 Task: Add to scrum project WiseTech a team member softage.1@softage.net.
Action: Mouse moved to (340, 198)
Screenshot: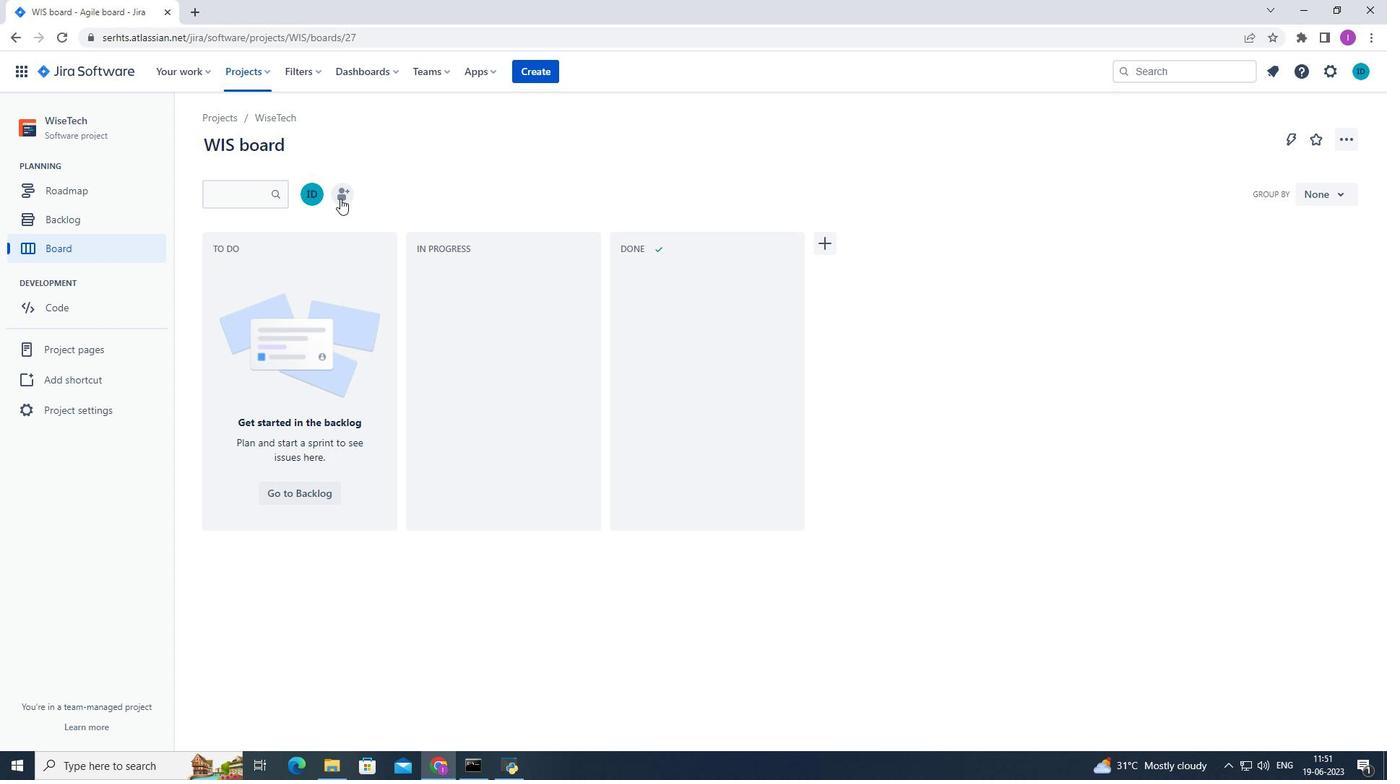 
Action: Mouse pressed left at (340, 198)
Screenshot: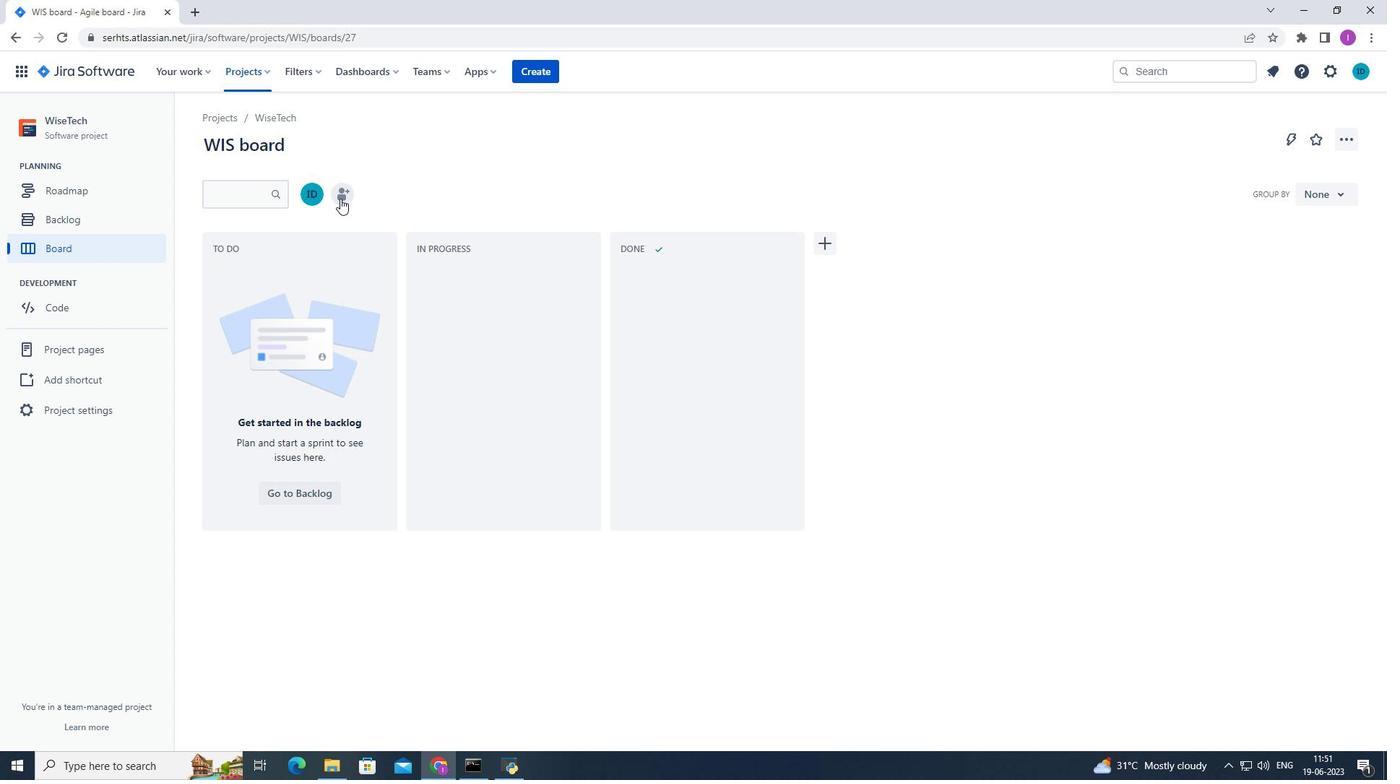 
Action: Mouse moved to (611, 172)
Screenshot: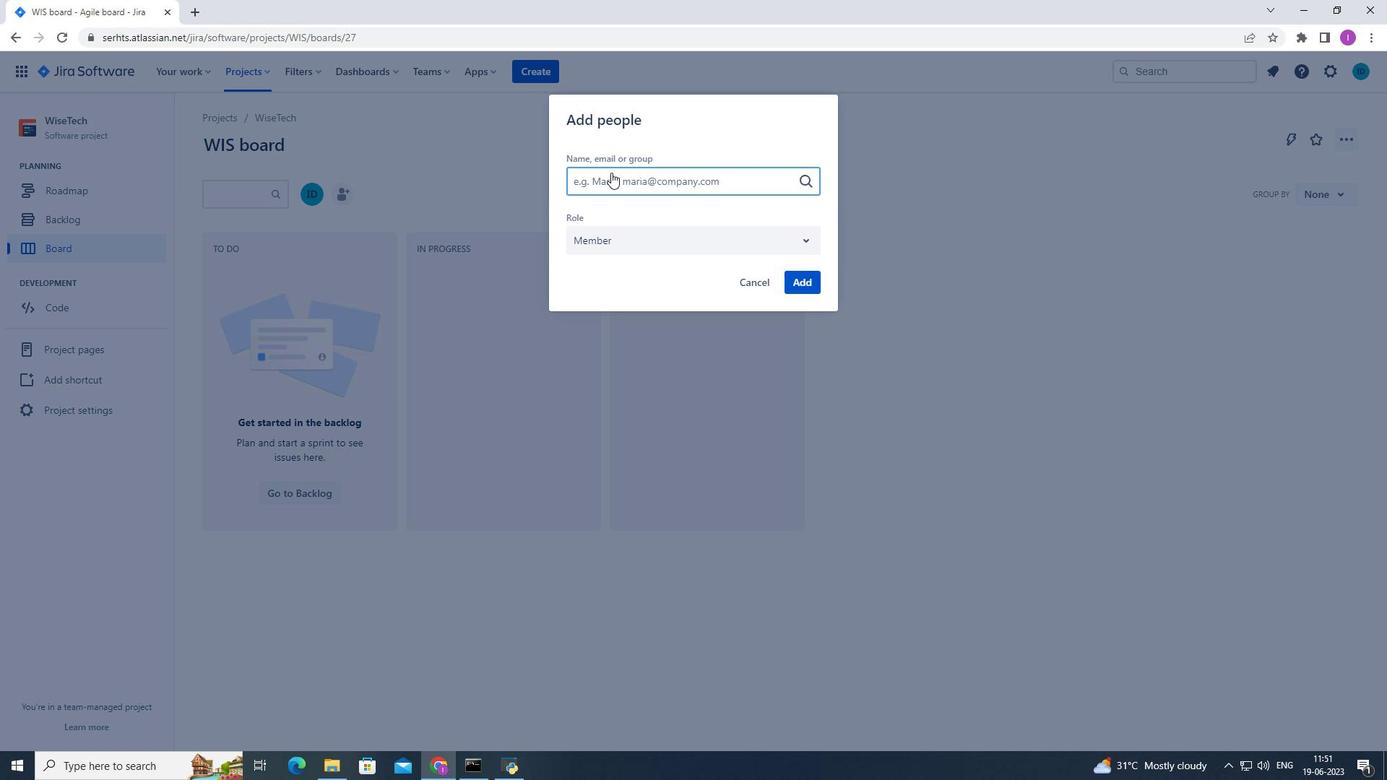 
Action: Key pressed sift
Screenshot: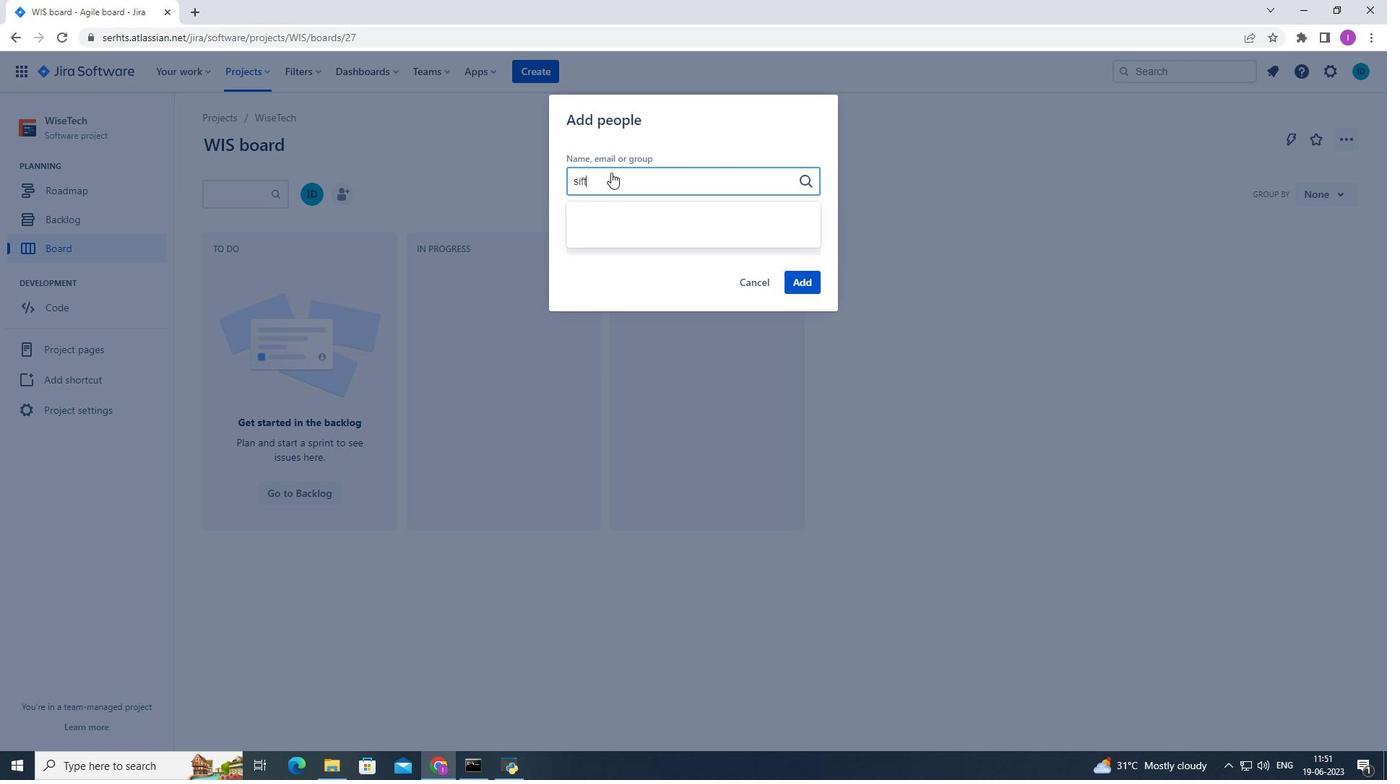 
Action: Mouse moved to (619, 196)
Screenshot: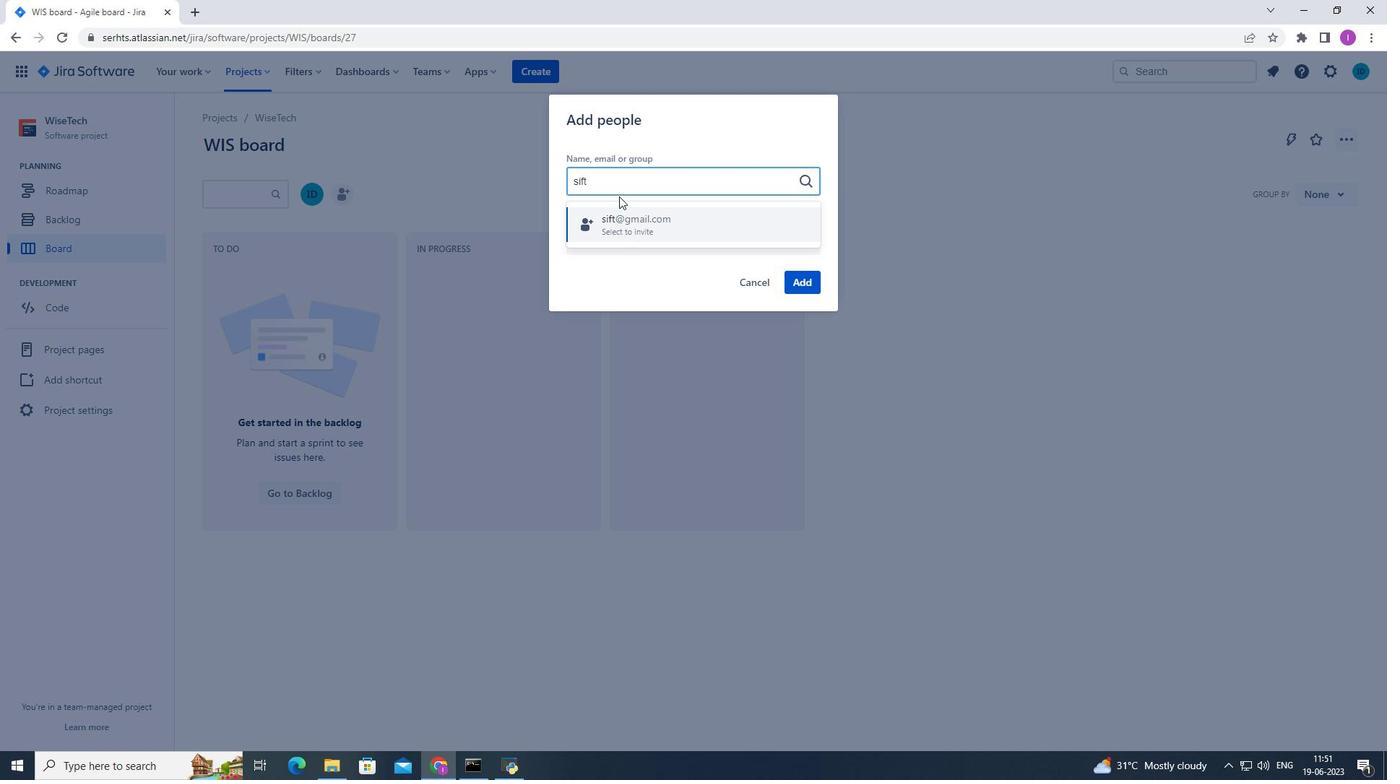 
Action: Key pressed <Key.backspace><Key.backspace><Key.backspace><Key.backspace>
Screenshot: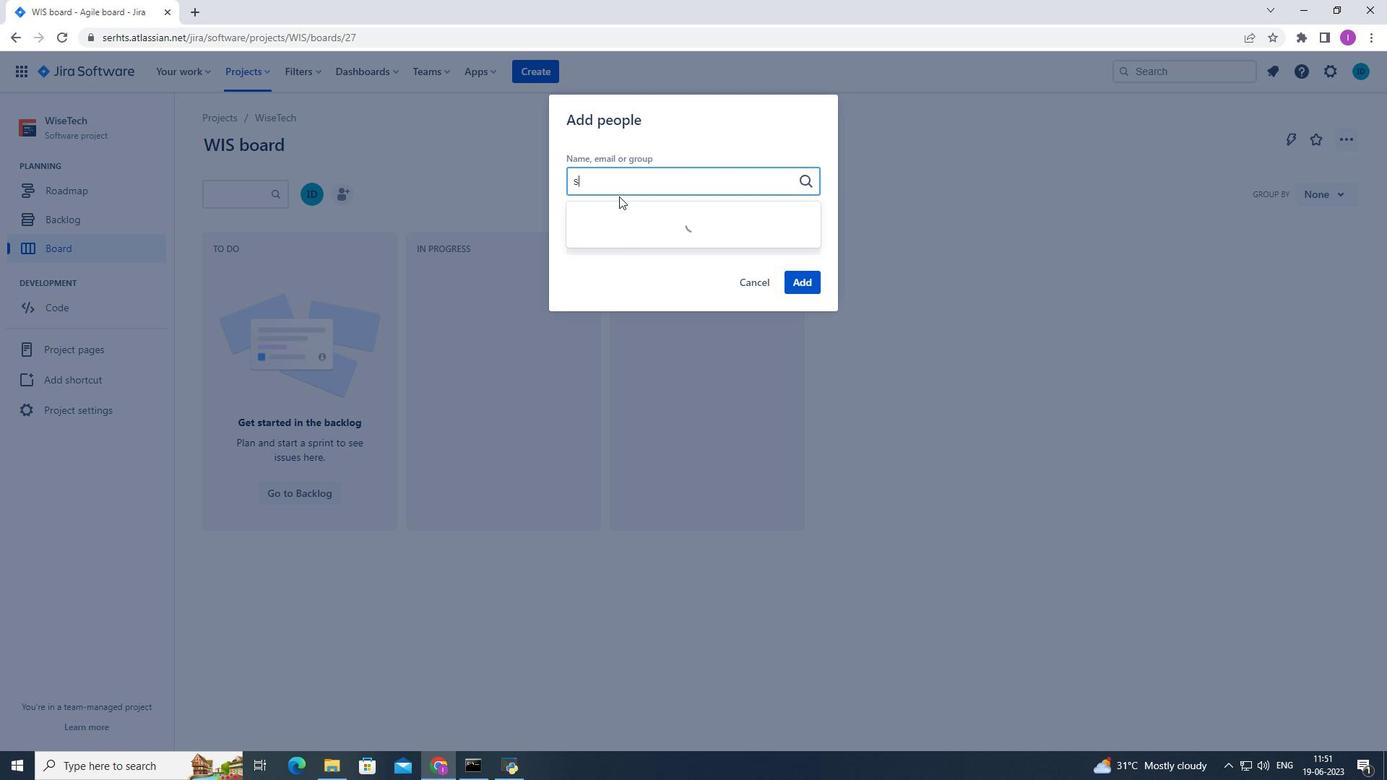 
Action: Mouse moved to (620, 196)
Screenshot: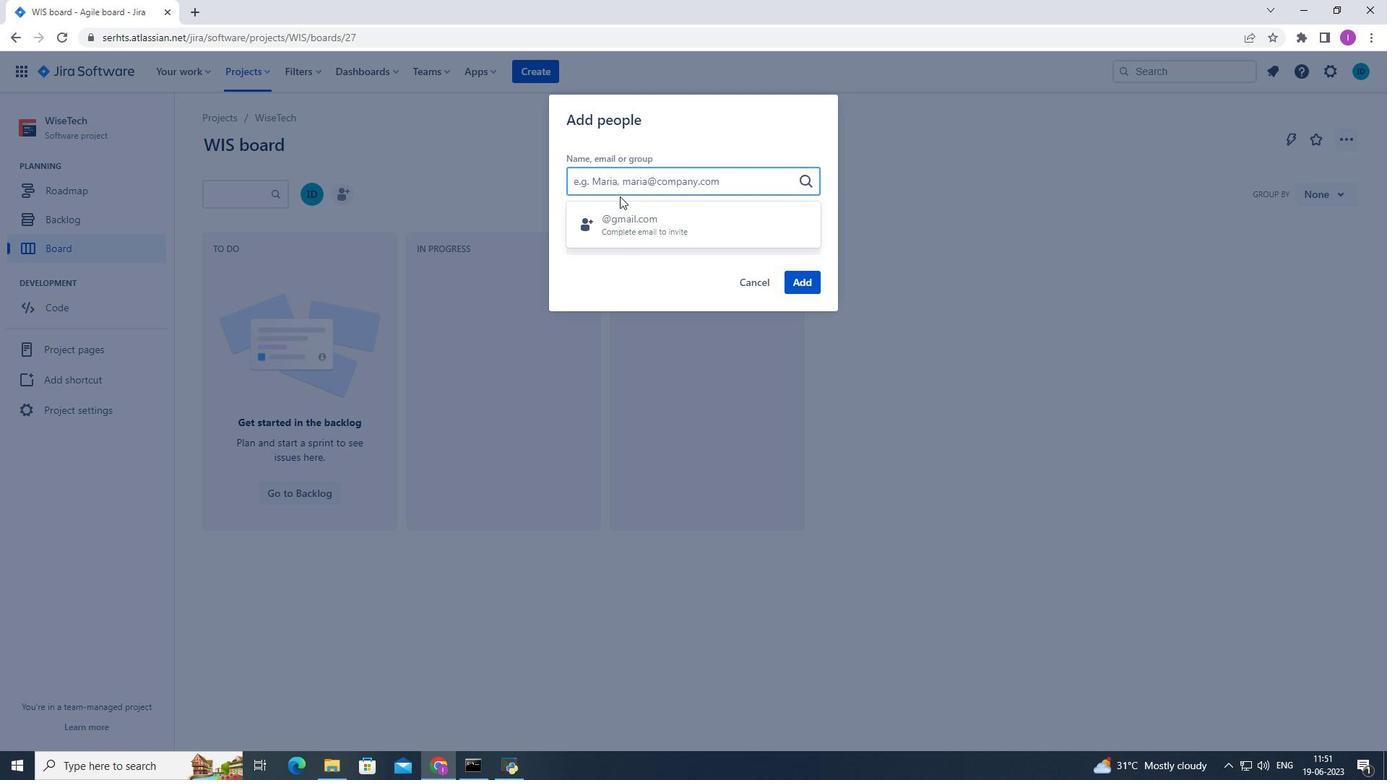 
Action: Key pressed so
Screenshot: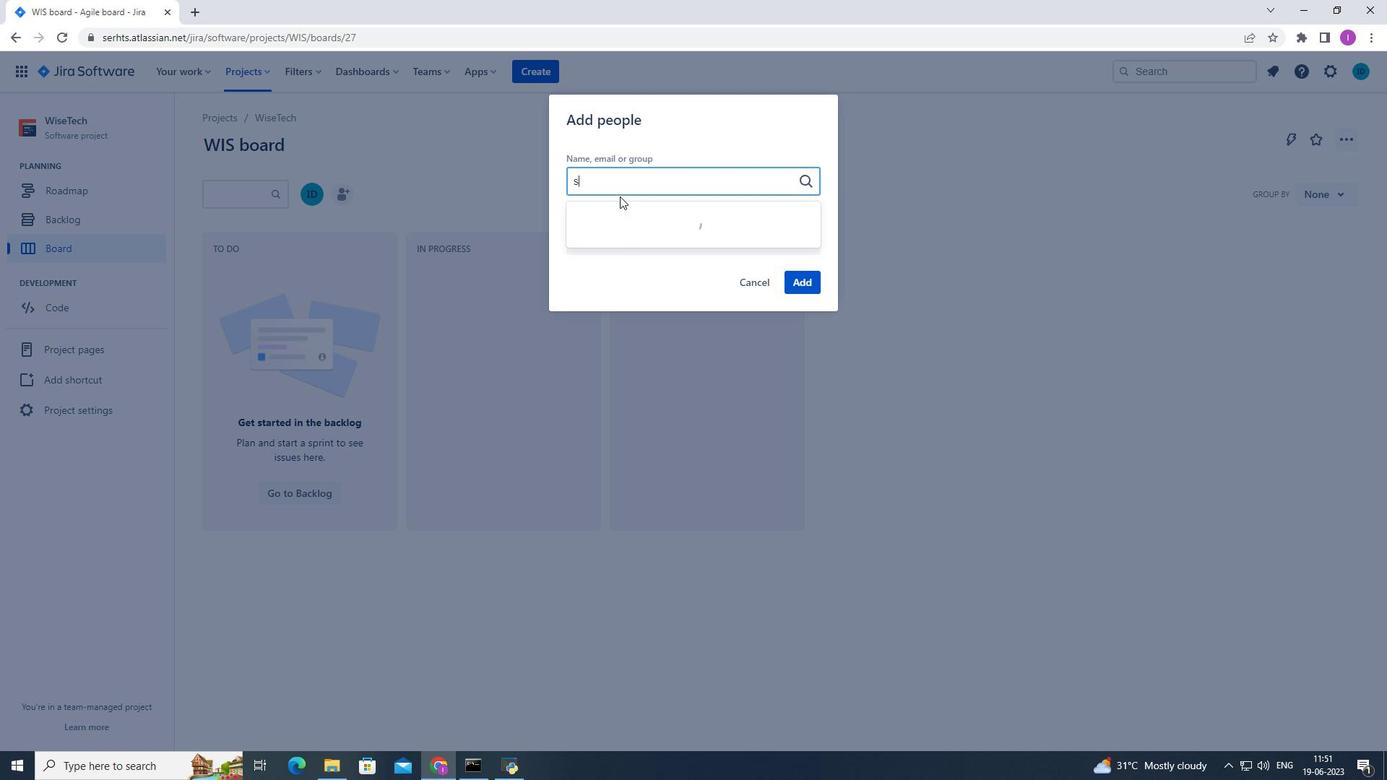 
Action: Mouse moved to (619, 198)
Screenshot: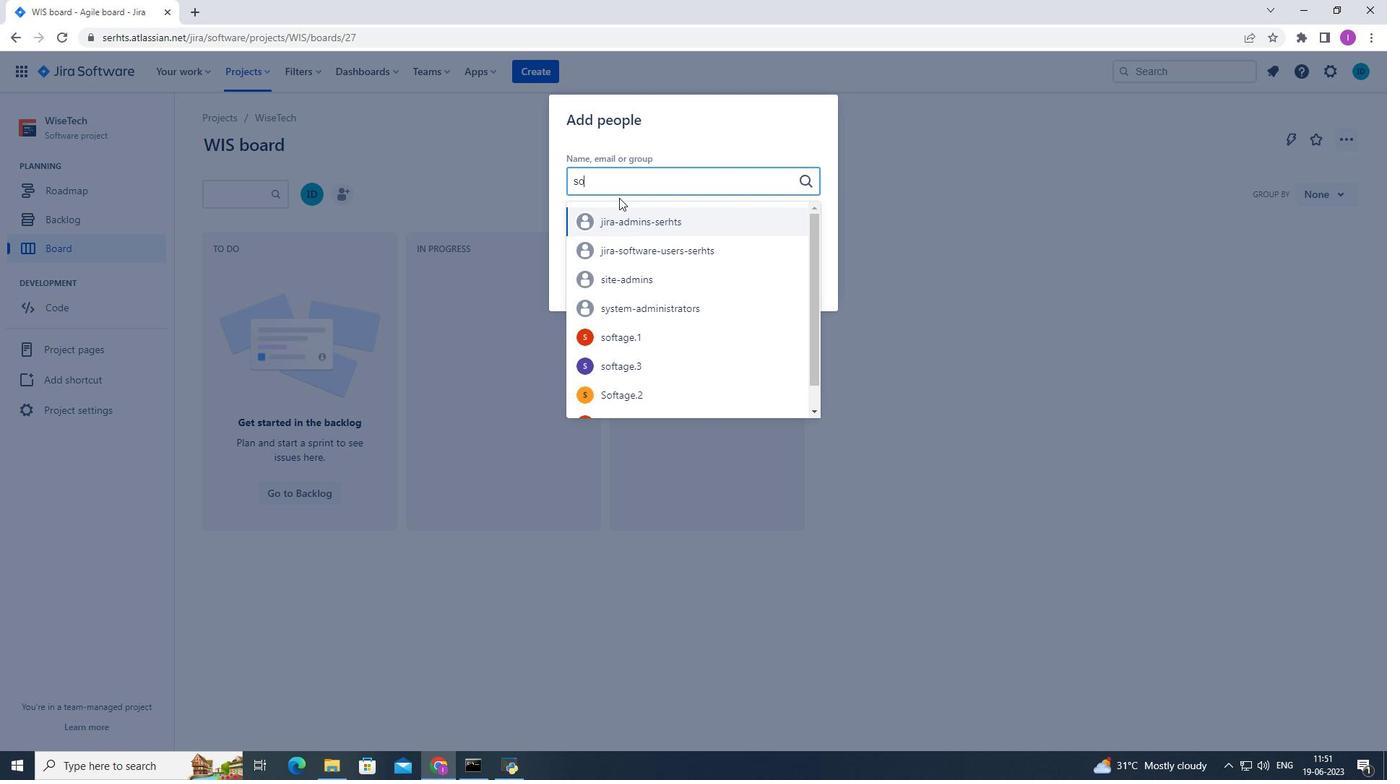 
Action: Key pressed ft
Screenshot: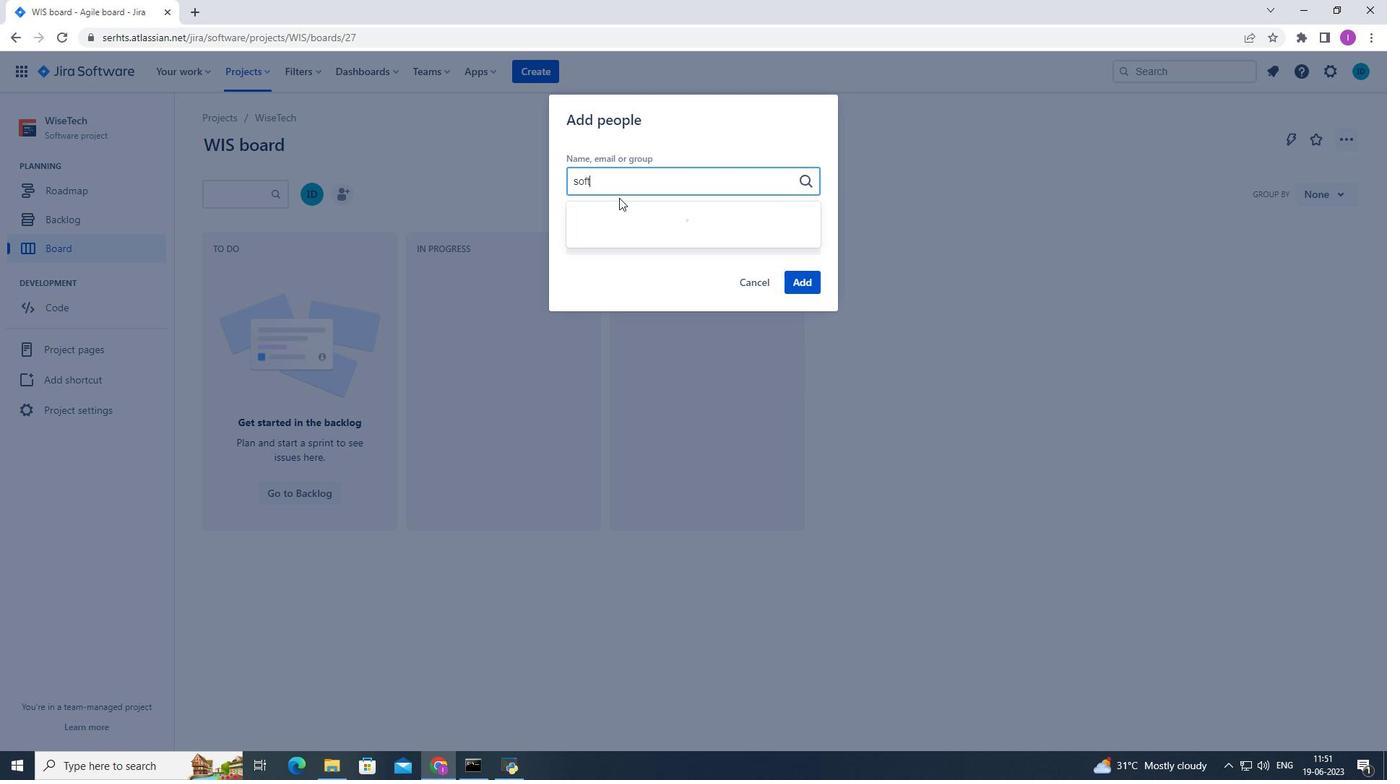 
Action: Mouse moved to (633, 310)
Screenshot: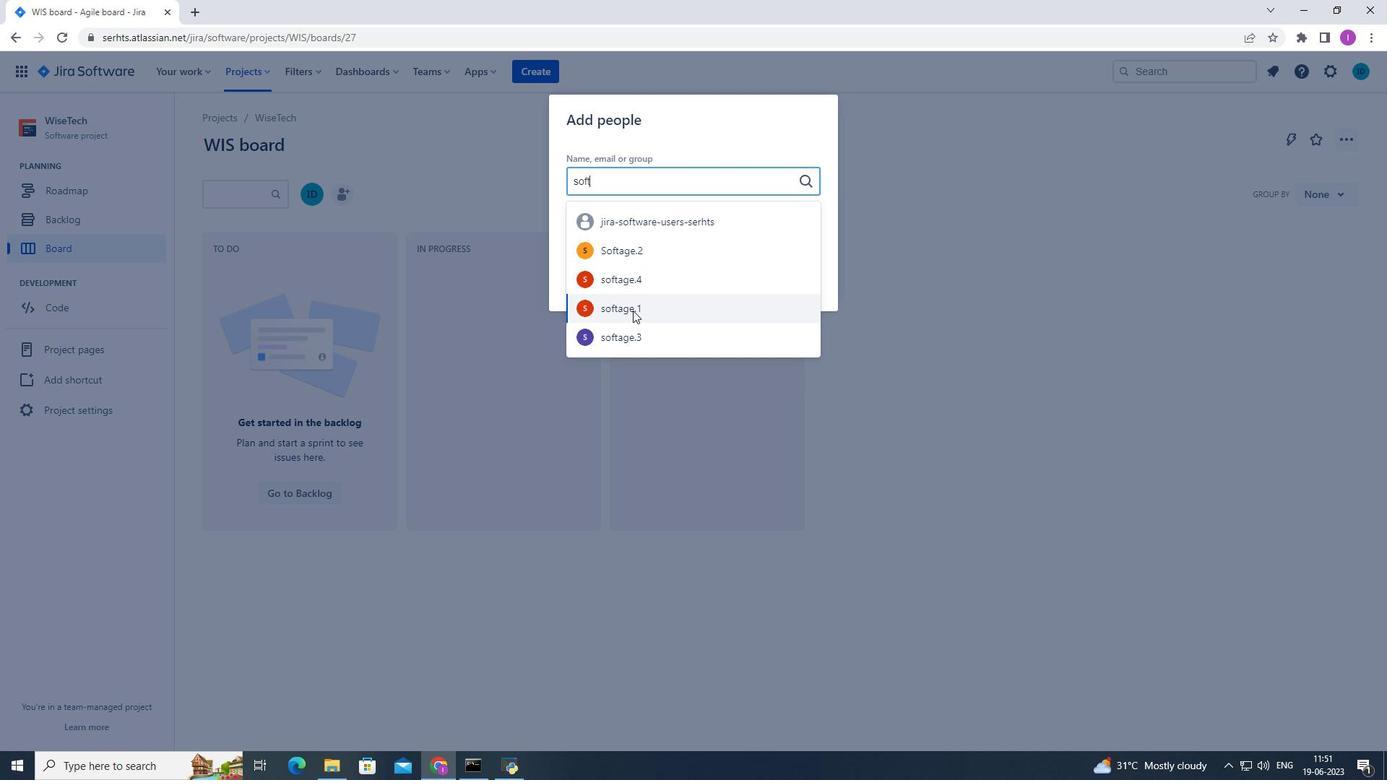 
Action: Mouse pressed left at (633, 310)
Screenshot: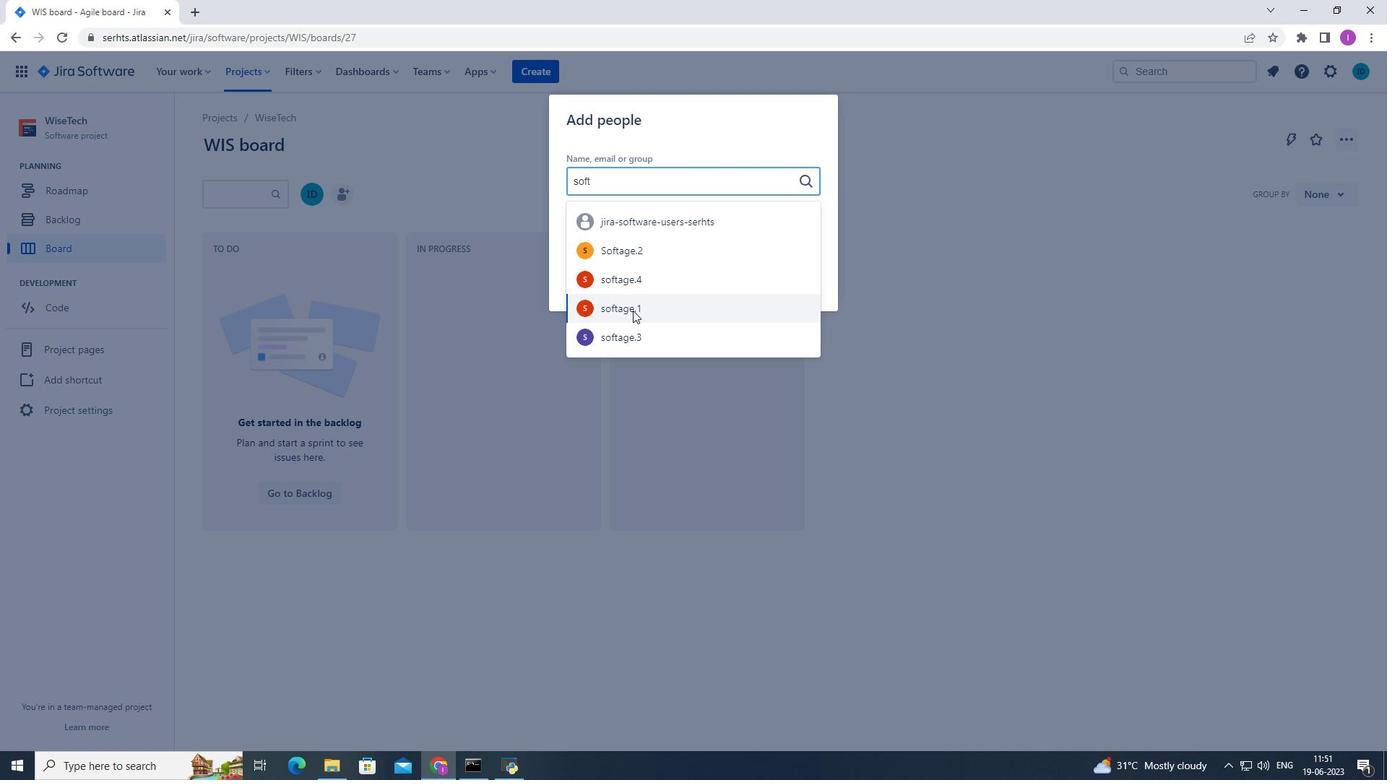 
Action: Mouse moved to (809, 276)
Screenshot: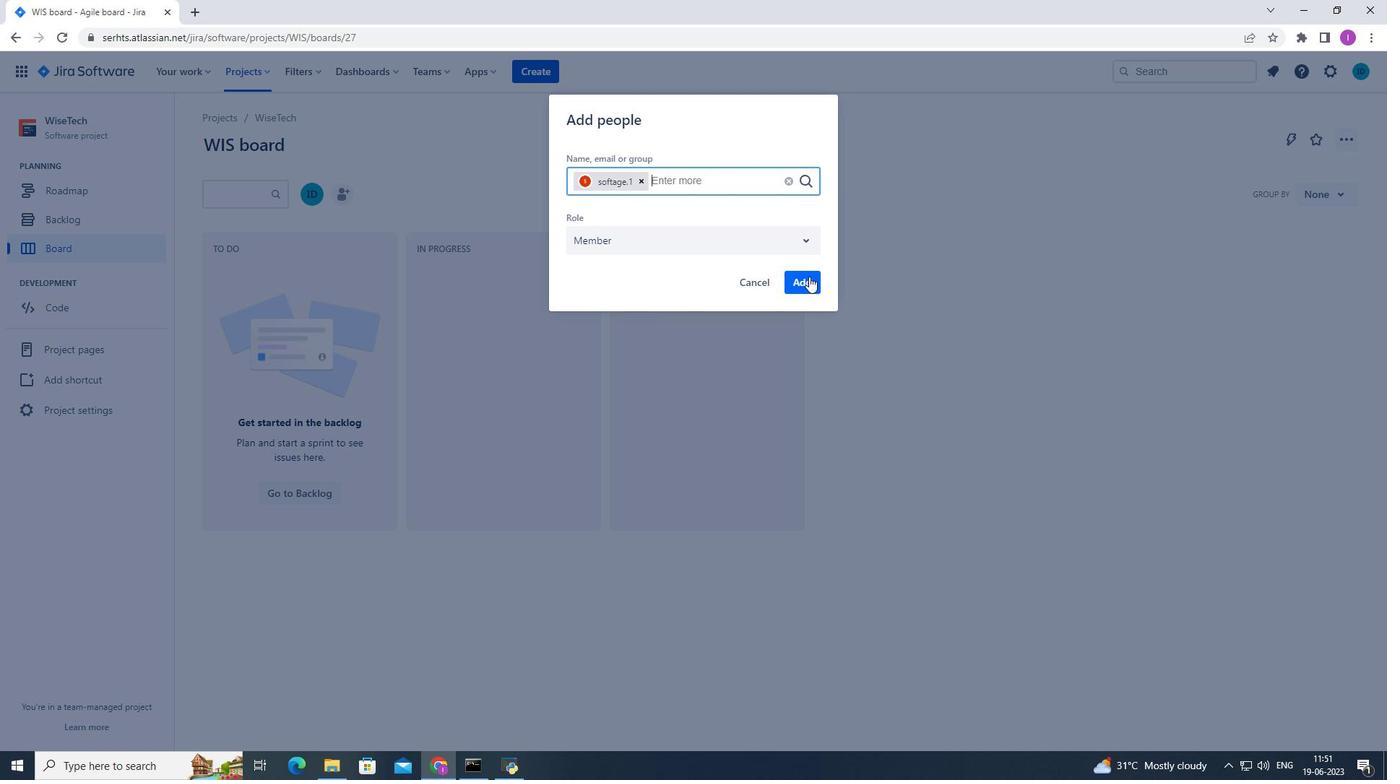 
Action: Mouse pressed left at (809, 276)
Screenshot: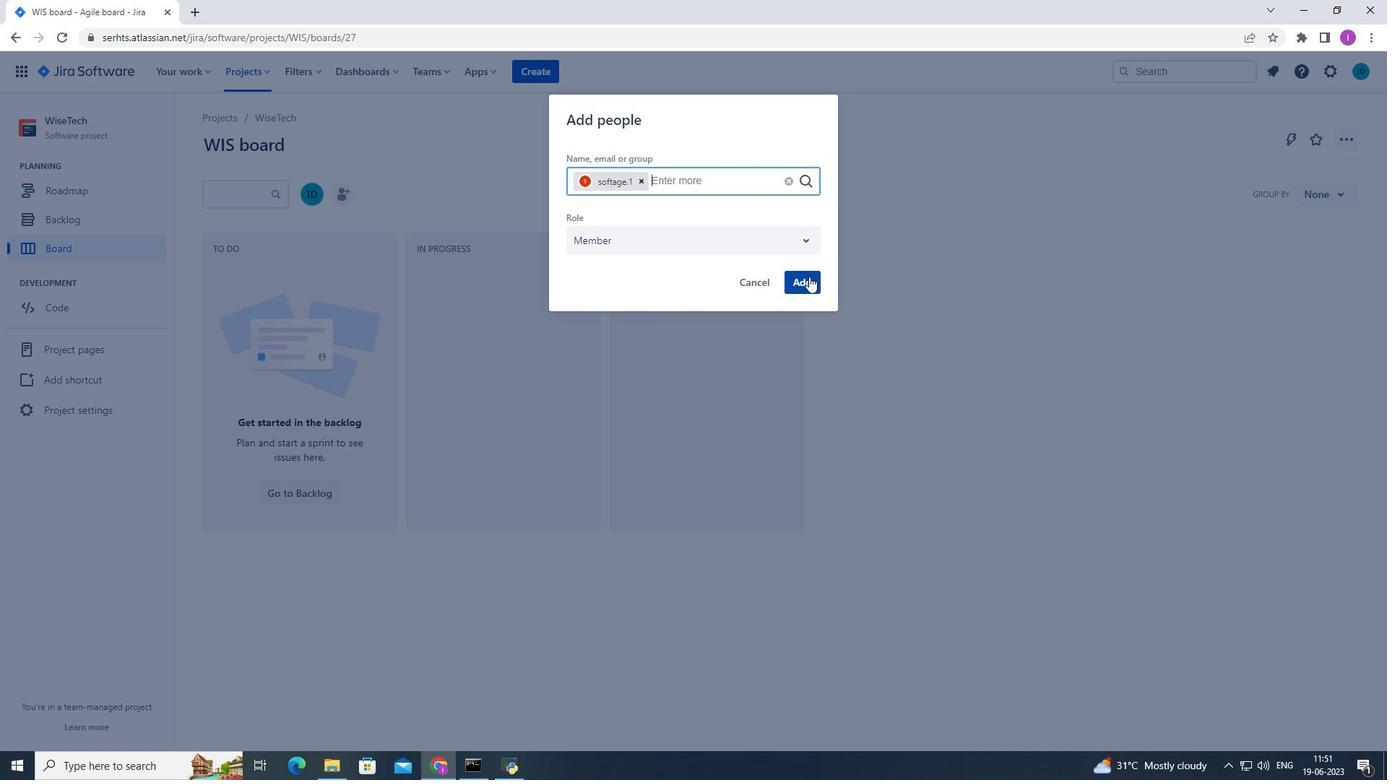 
Action: Mouse moved to (810, 276)
Screenshot: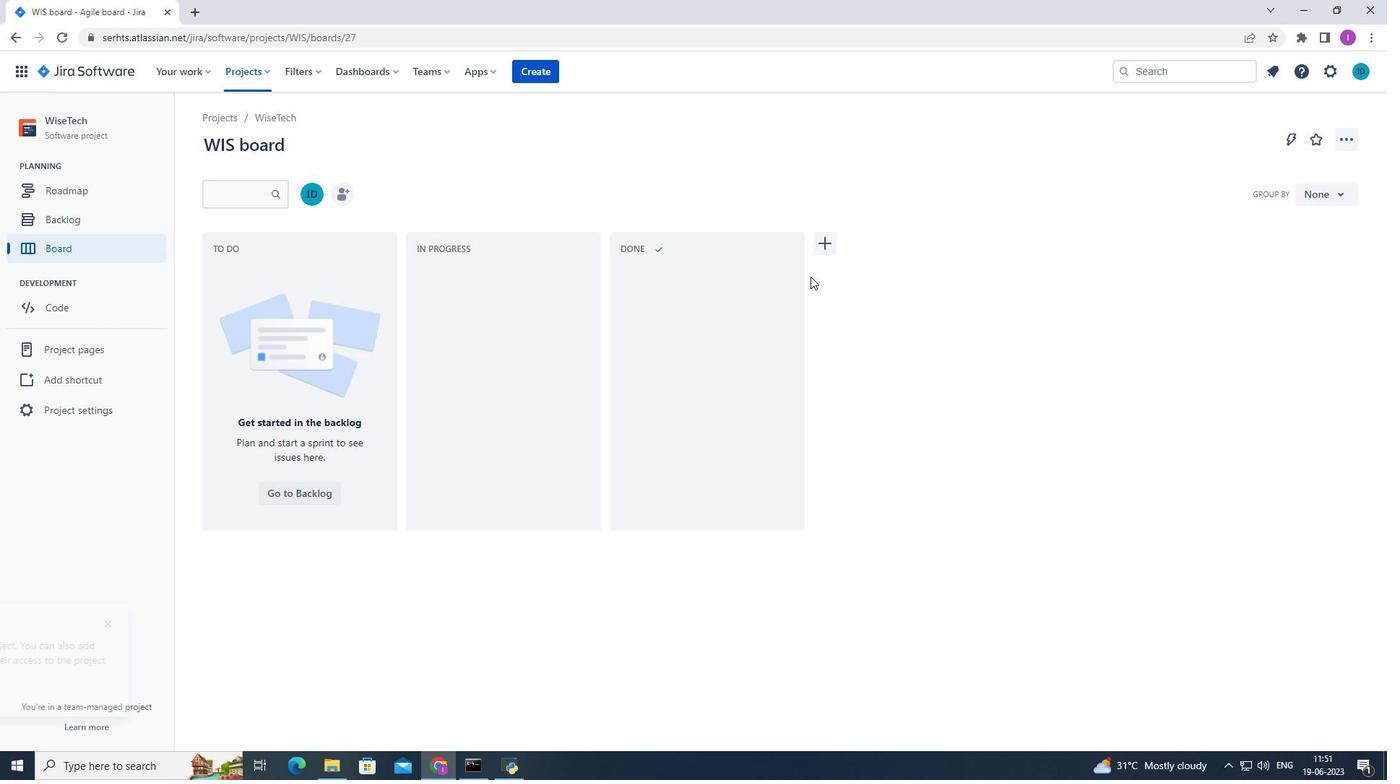 
